 Task: Create New Customer with Customer Name: American General Store, Billing Address Line1: 538 Junior Avenue, Billing Address Line2:  Duluth, Billing Address Line3:  Georgia 30097, Cell Number: 631-899-2414
Action: Mouse moved to (150, 28)
Screenshot: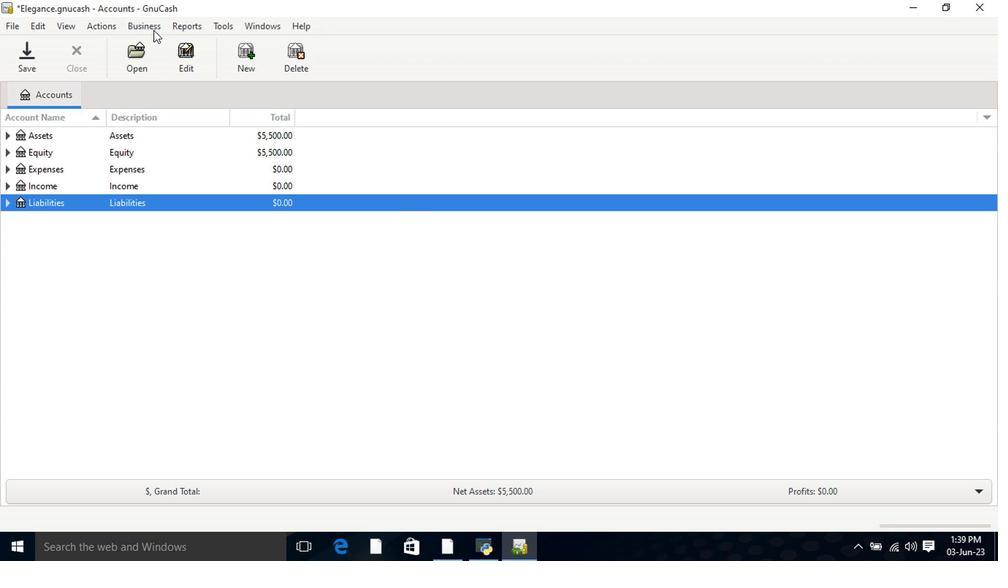 
Action: Mouse pressed left at (150, 28)
Screenshot: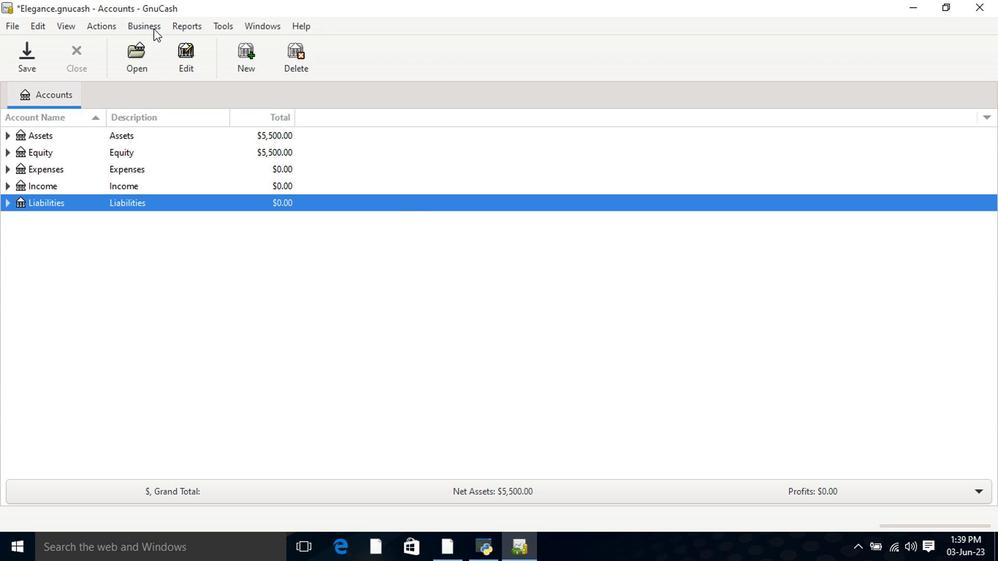 
Action: Mouse moved to (302, 67)
Screenshot: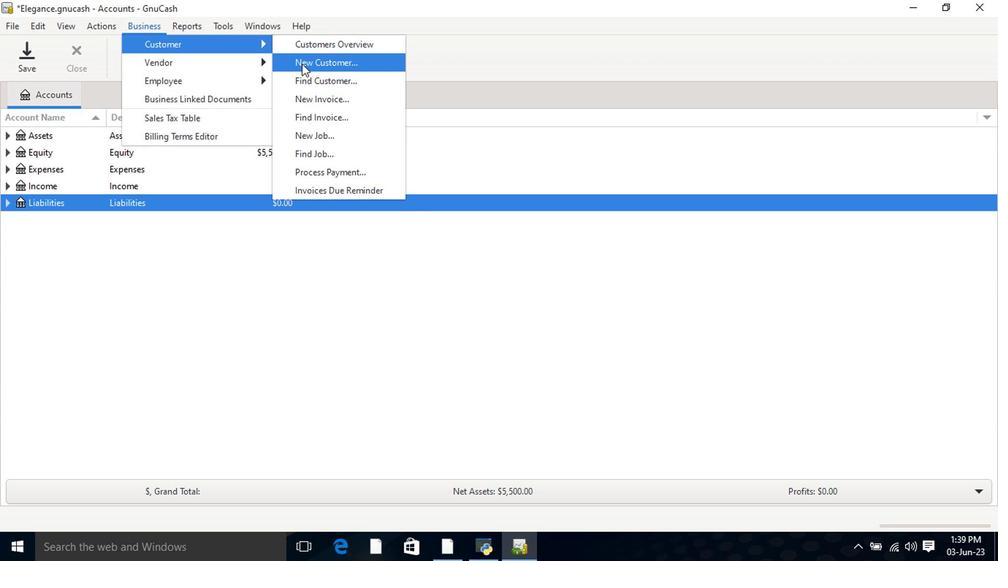 
Action: Mouse pressed left at (302, 67)
Screenshot: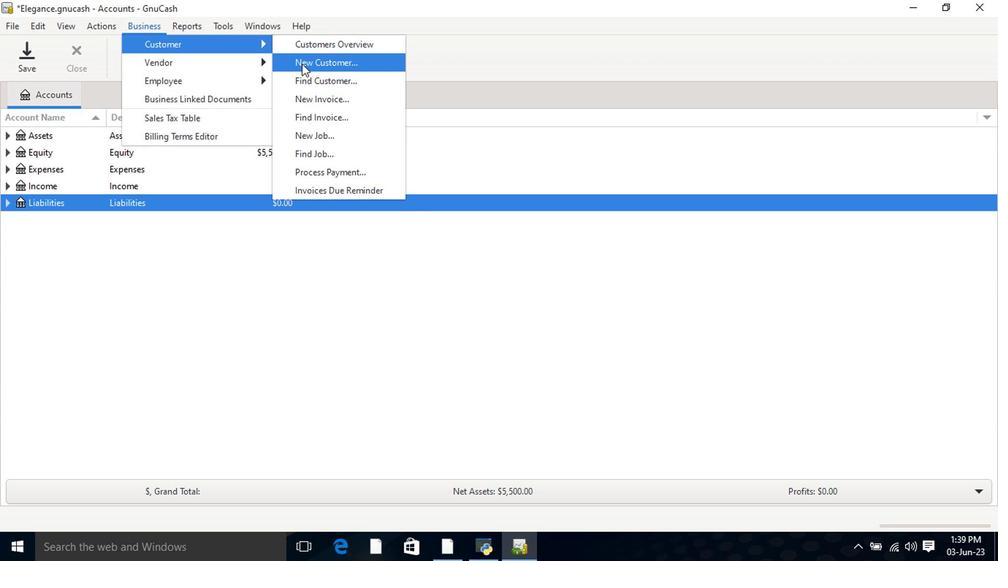 
Action: Mouse moved to (532, 171)
Screenshot: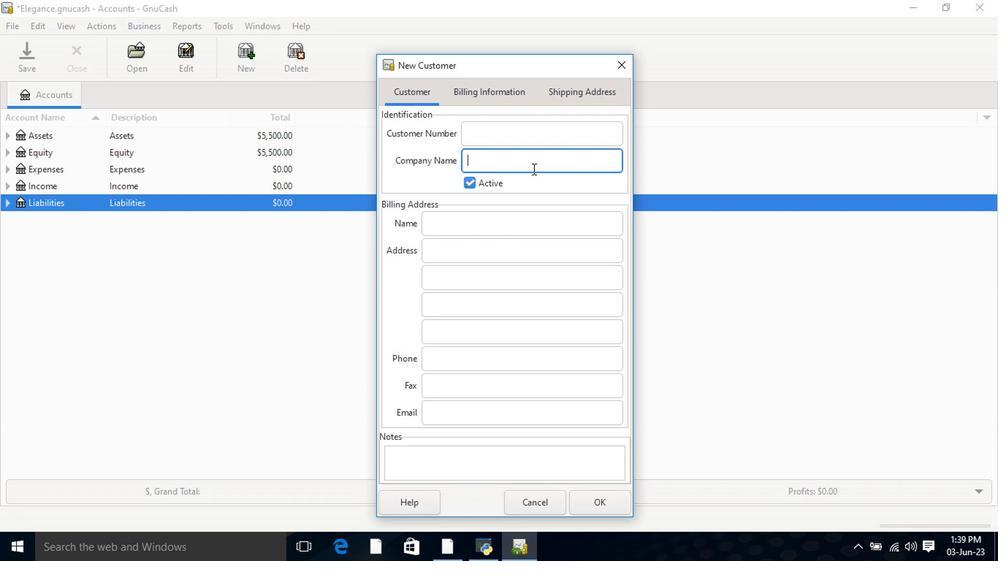 
Action: Key pressed <Key.shift>American<Key.space><Key.shift>General<Key.space><Key.shift>So<Key.backspace>tore<Key.tab><Key.tab><Key.tab>58<Key.space><Key.shift>Junior<Key.space><Key.shift>Avenue<Key.tab><Key.shift>Duluth<Key.tab><Key.shift>Georgia<Key.space>30097<Key.tab><Key.tab>631-899-2414
Screenshot: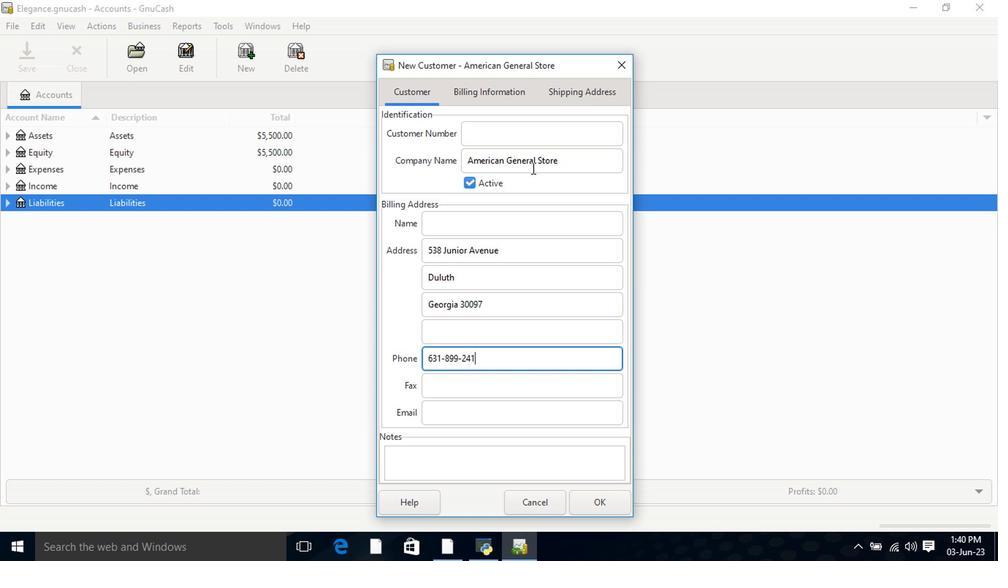 
Action: Mouse moved to (480, 92)
Screenshot: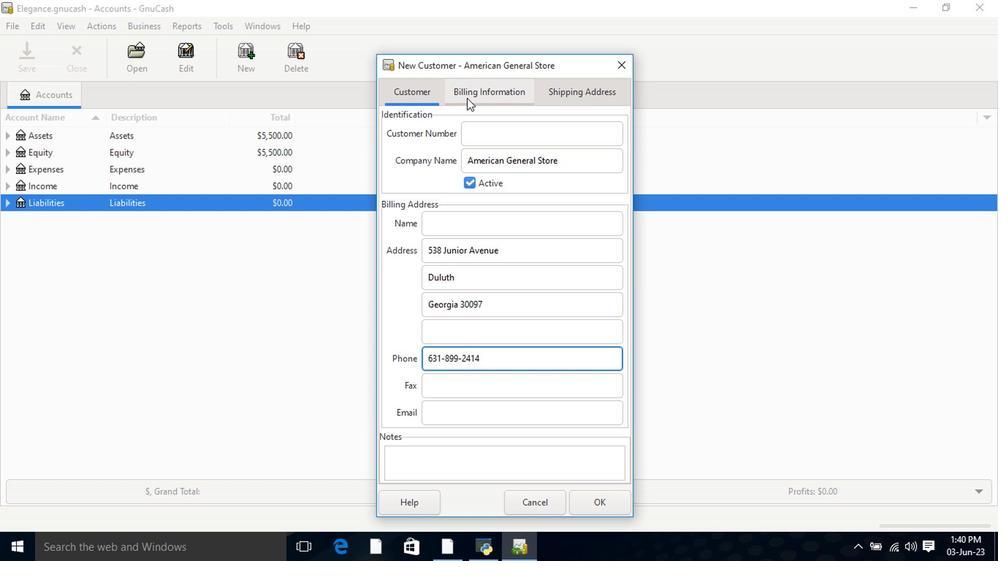 
Action: Mouse pressed left at (480, 92)
Screenshot: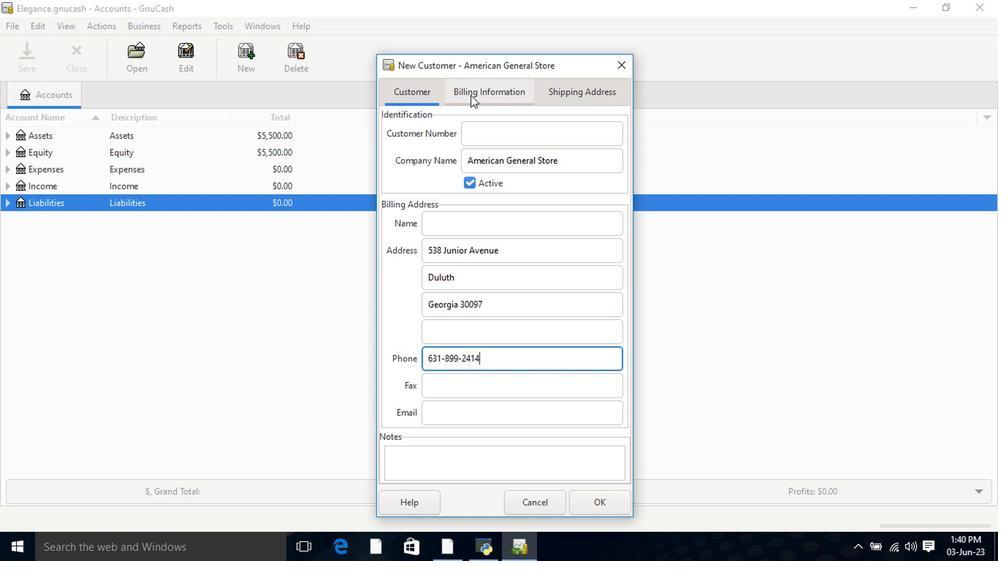 
Action: Mouse moved to (578, 91)
Screenshot: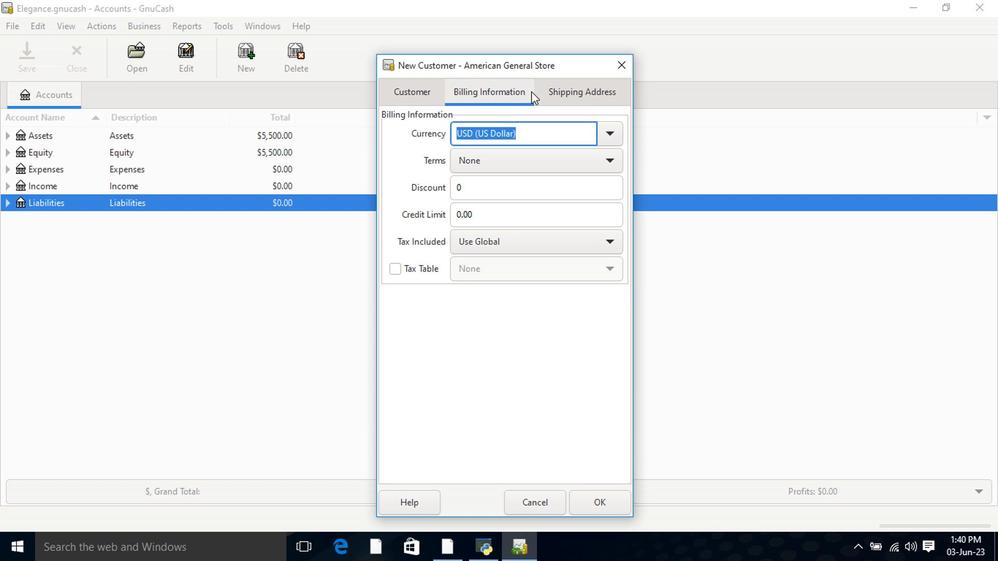 
Action: Mouse pressed left at (578, 91)
Screenshot: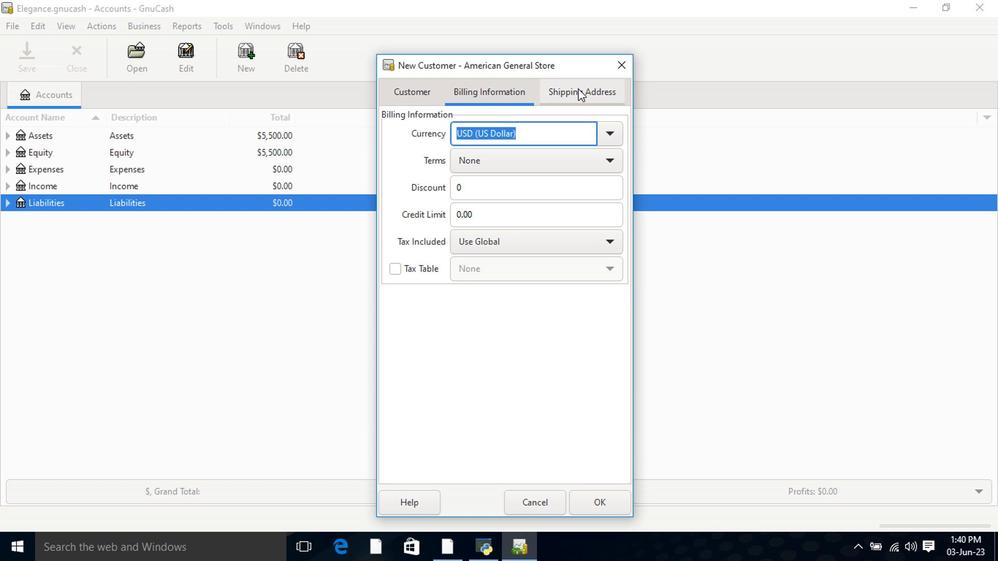 
Action: Mouse moved to (605, 507)
Screenshot: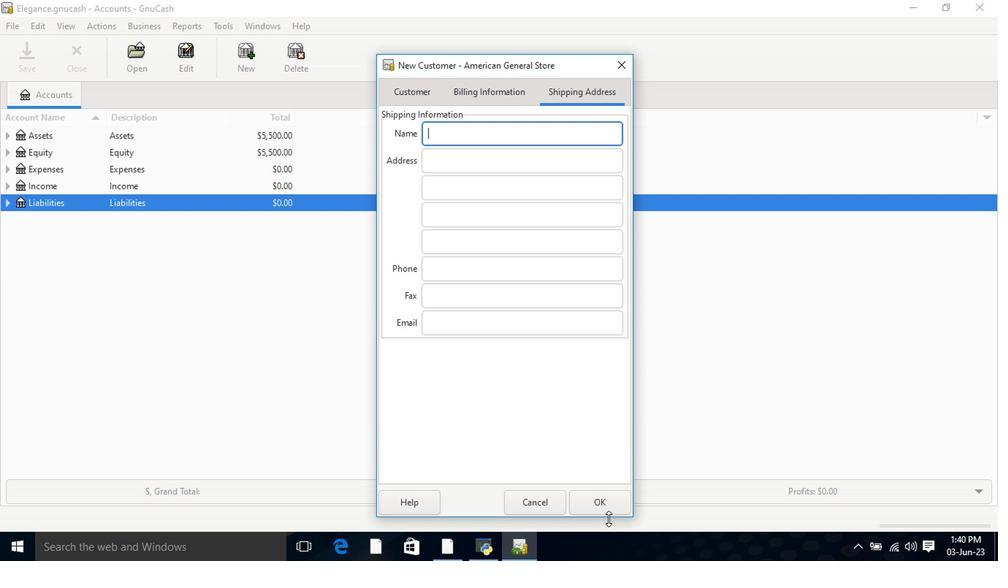 
Action: Mouse pressed left at (605, 507)
Screenshot: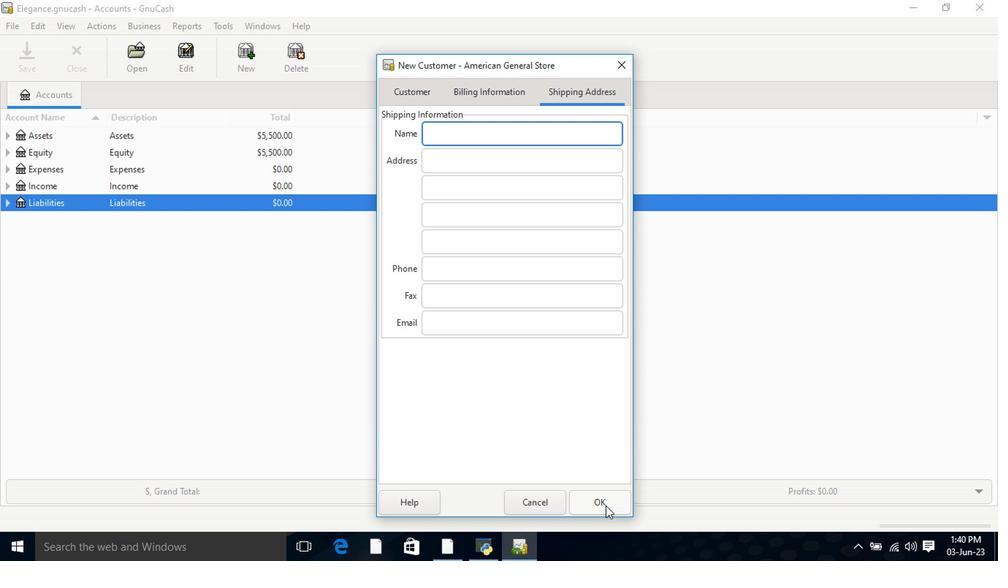 
